 Task: Change the configuration of the roadmap layout of the mark's project to slice by "Milestone".
Action: Mouse moved to (243, 146)
Screenshot: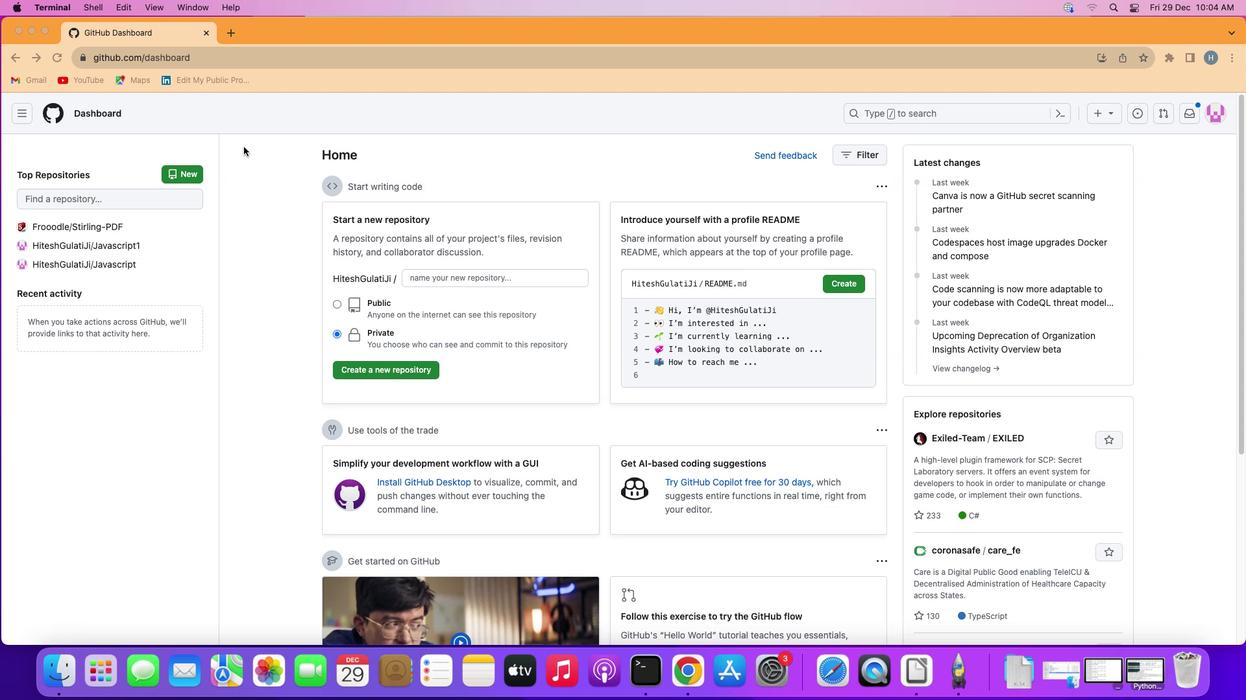 
Action: Mouse pressed left at (243, 146)
Screenshot: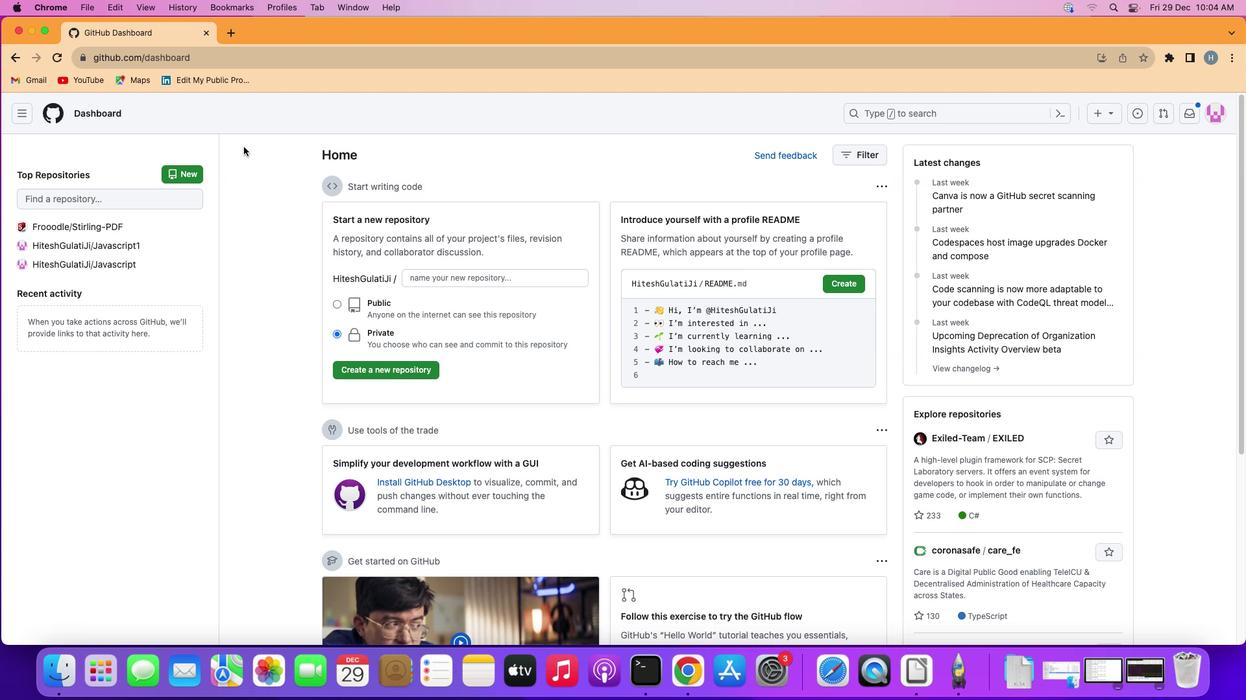 
Action: Mouse moved to (19, 106)
Screenshot: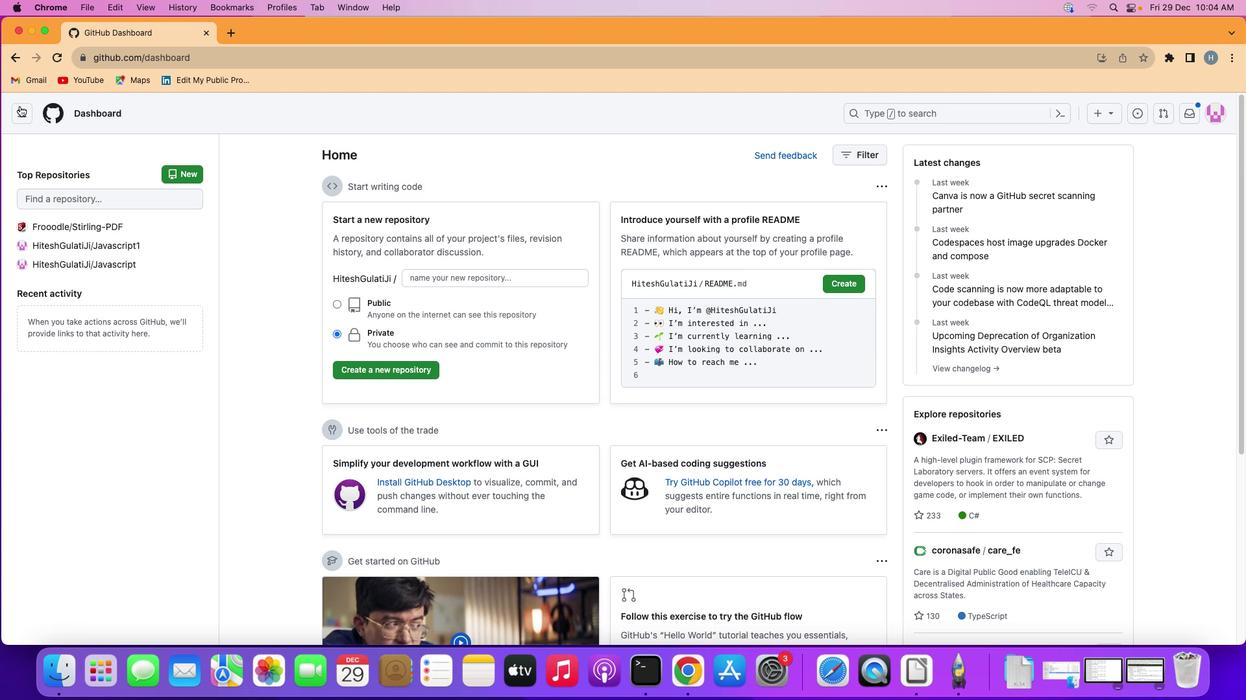 
Action: Mouse pressed left at (19, 106)
Screenshot: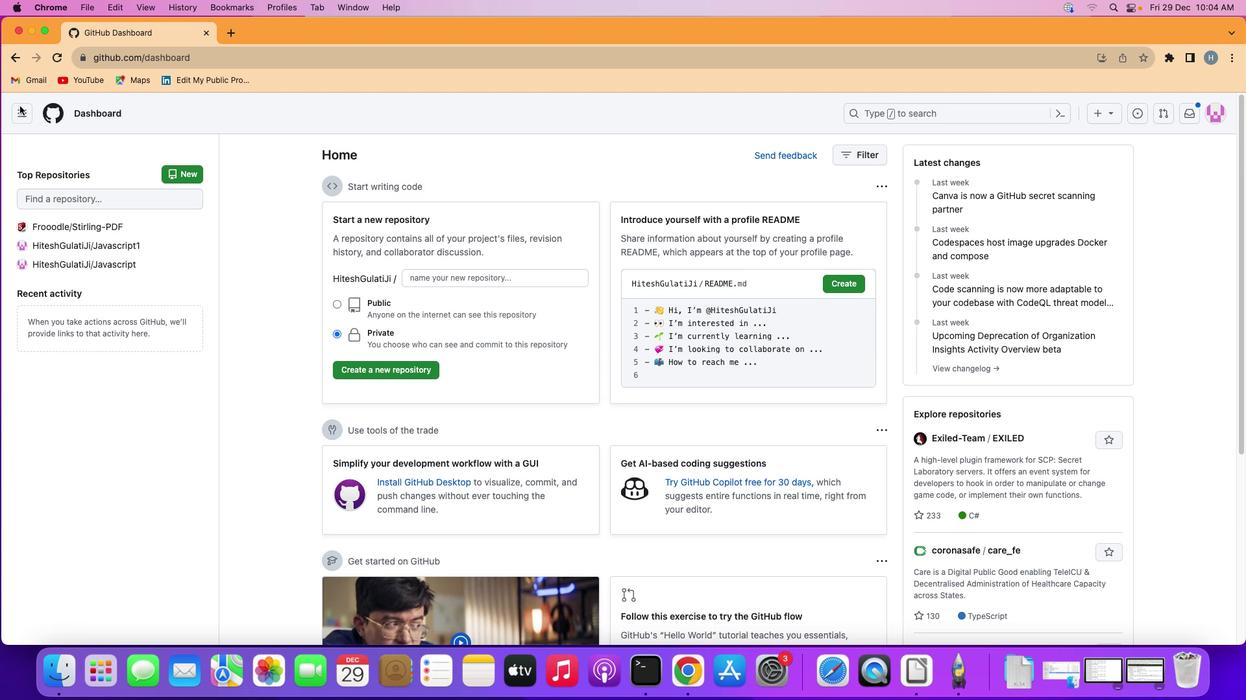 
Action: Mouse moved to (73, 205)
Screenshot: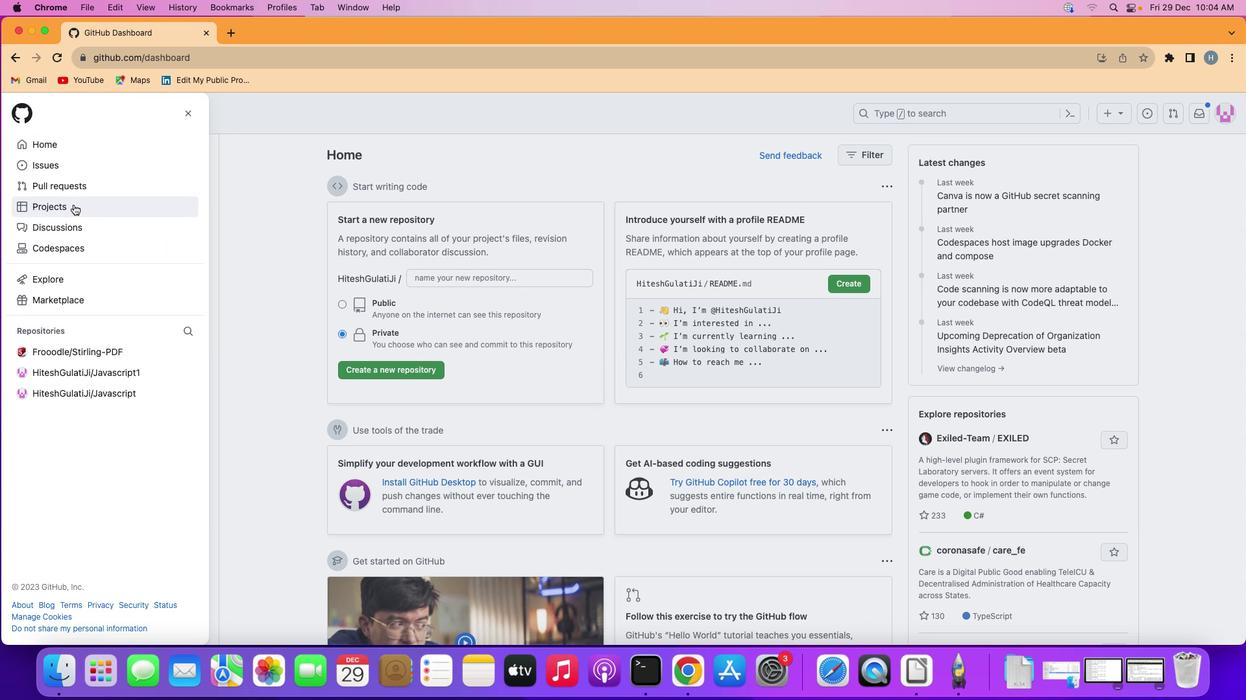 
Action: Mouse pressed left at (73, 205)
Screenshot: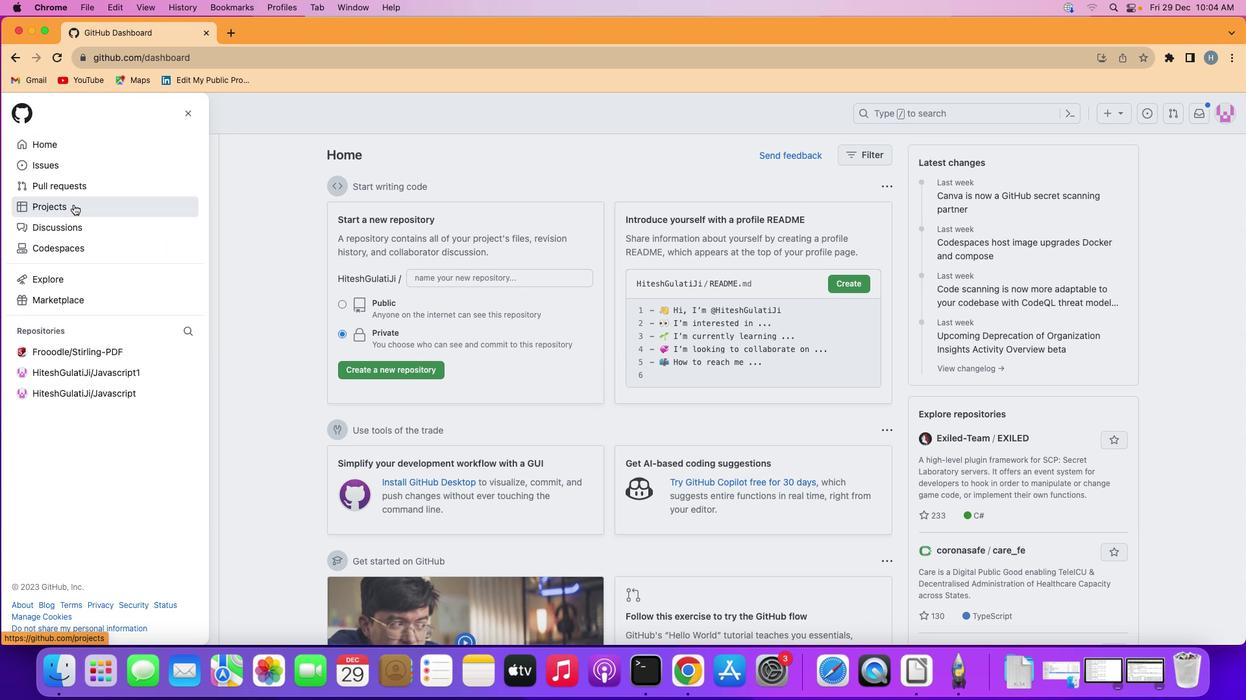 
Action: Mouse moved to (502, 236)
Screenshot: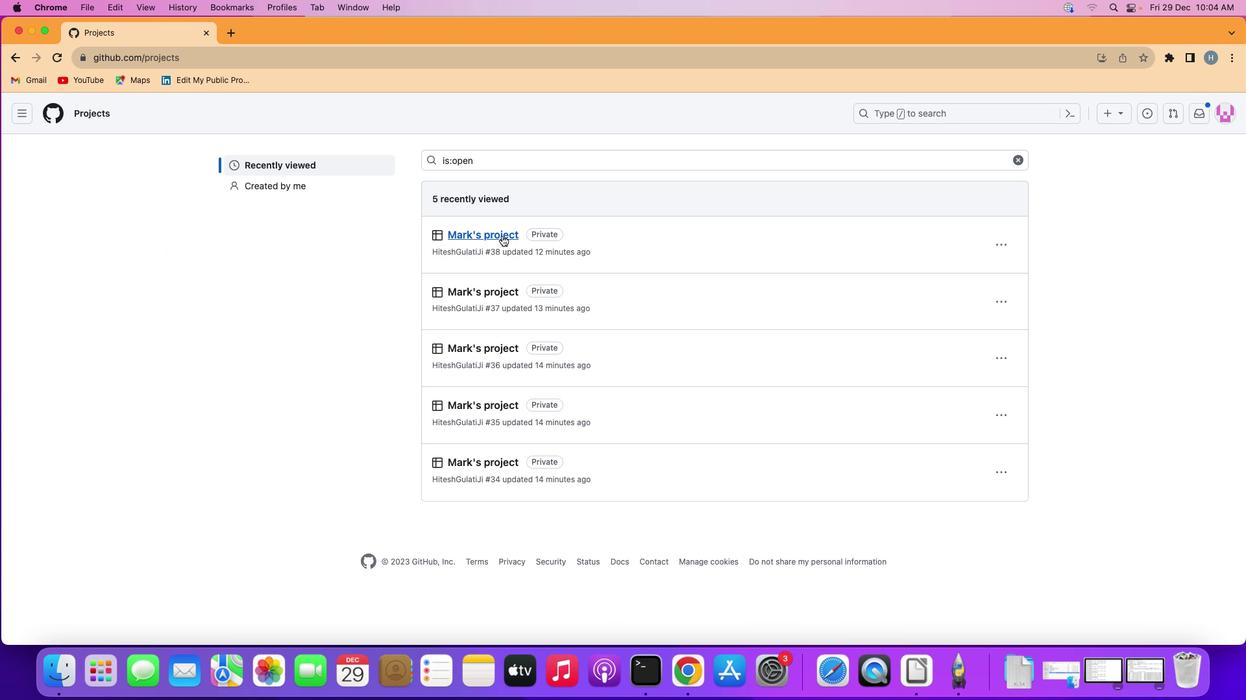 
Action: Mouse pressed left at (502, 236)
Screenshot: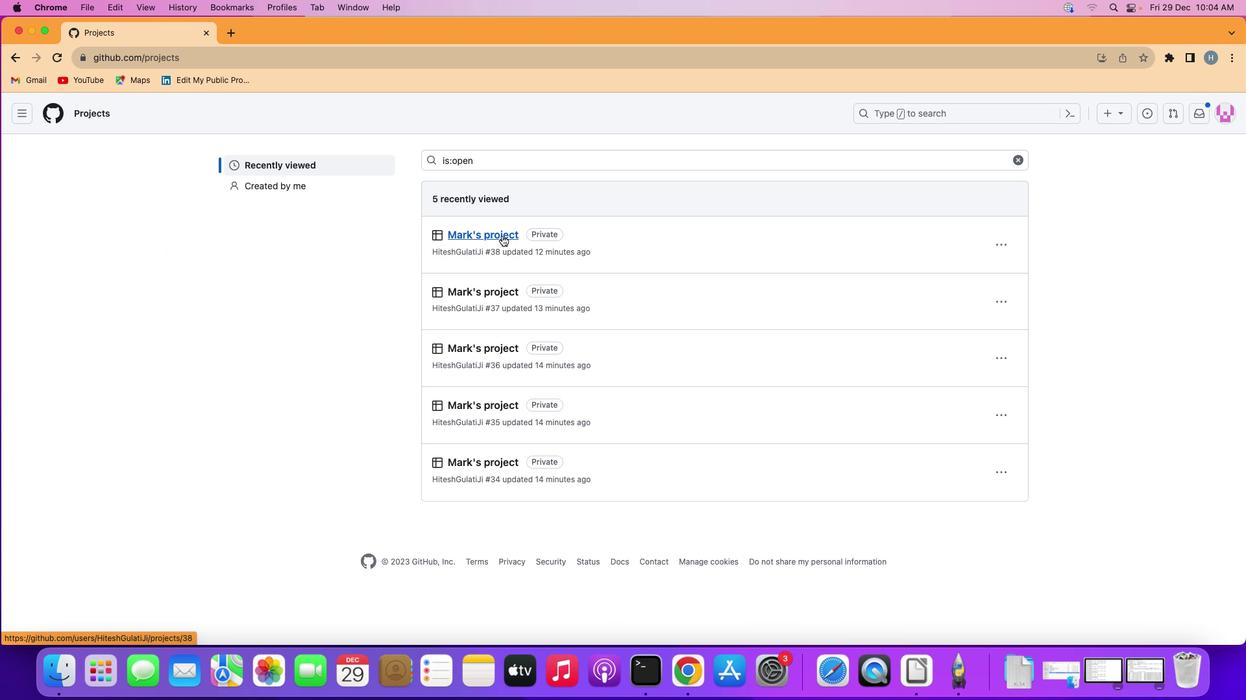 
Action: Mouse moved to (85, 175)
Screenshot: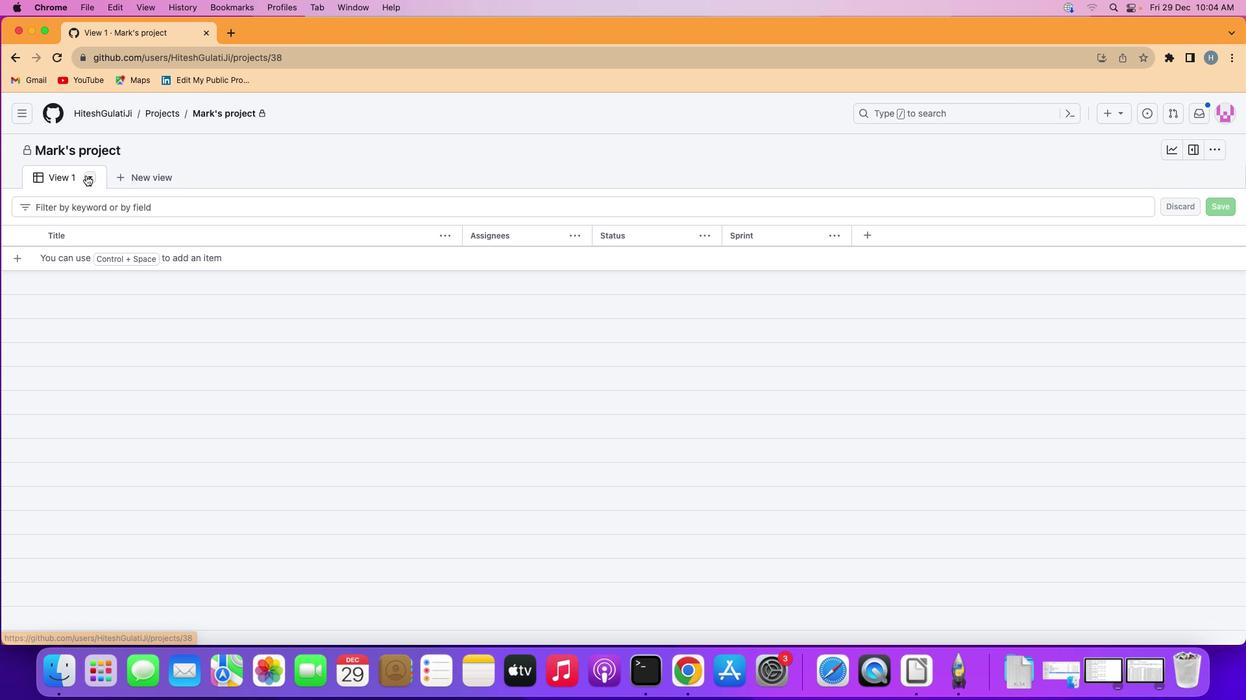 
Action: Mouse pressed left at (85, 175)
Screenshot: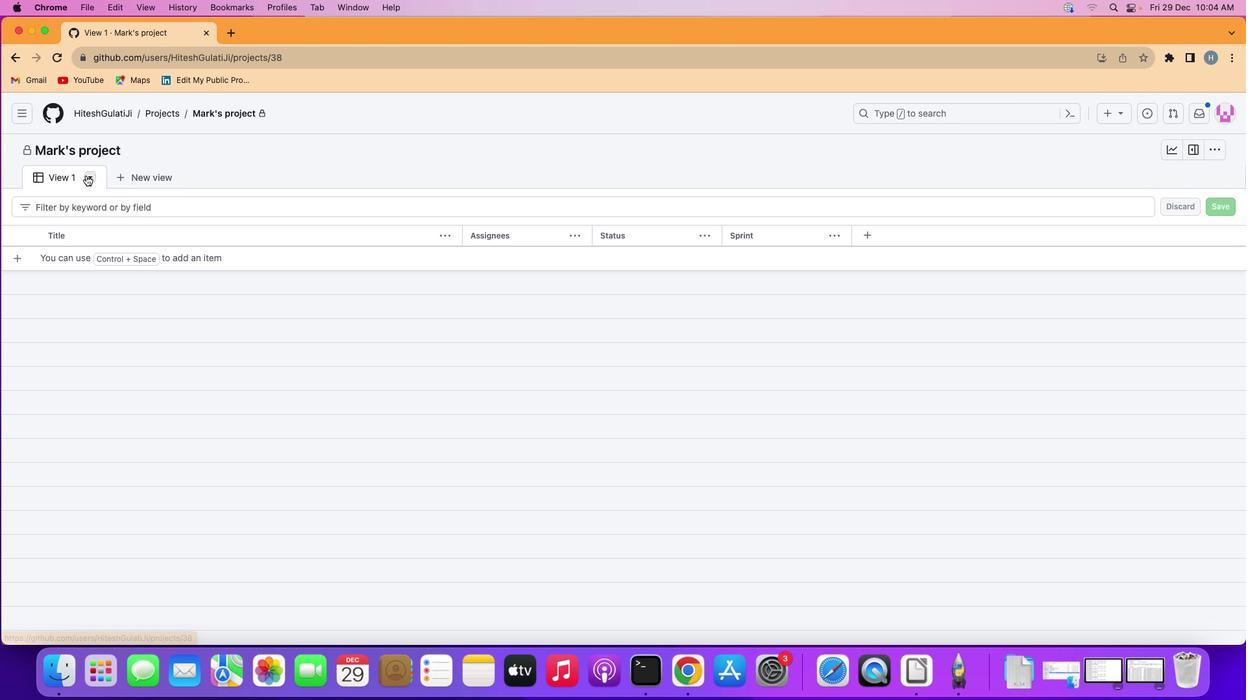 
Action: Mouse moved to (251, 220)
Screenshot: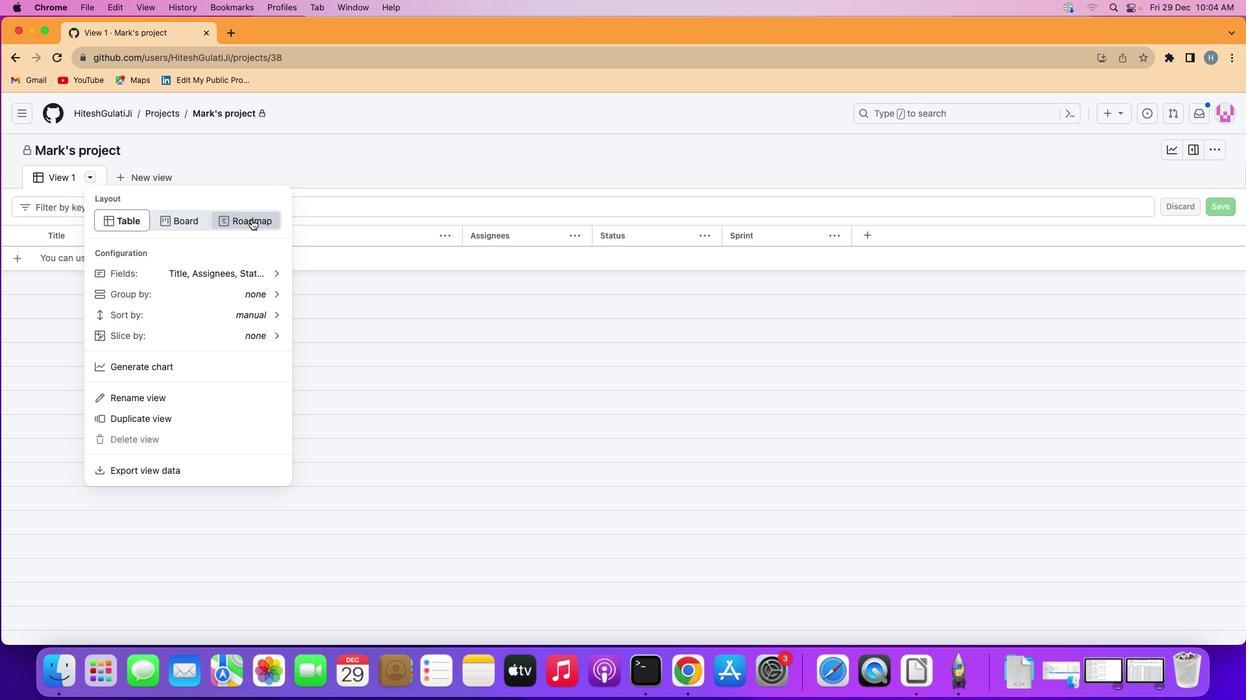 
Action: Mouse pressed left at (251, 220)
Screenshot: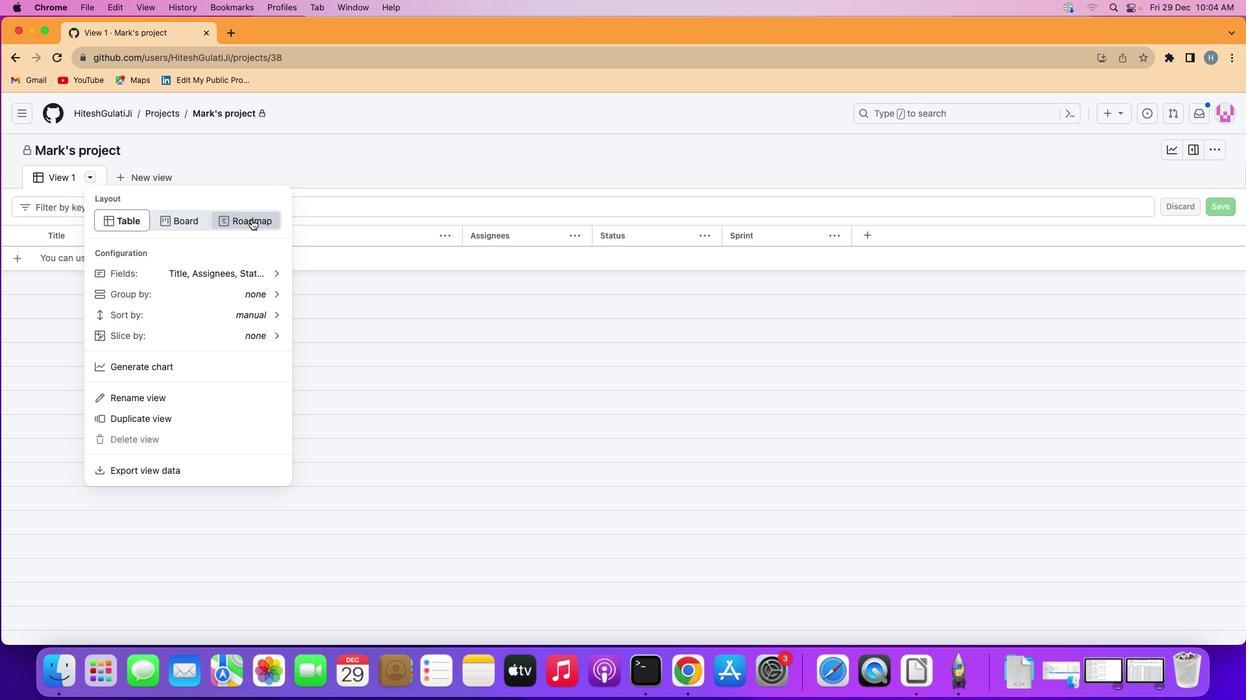 
Action: Mouse moved to (93, 175)
Screenshot: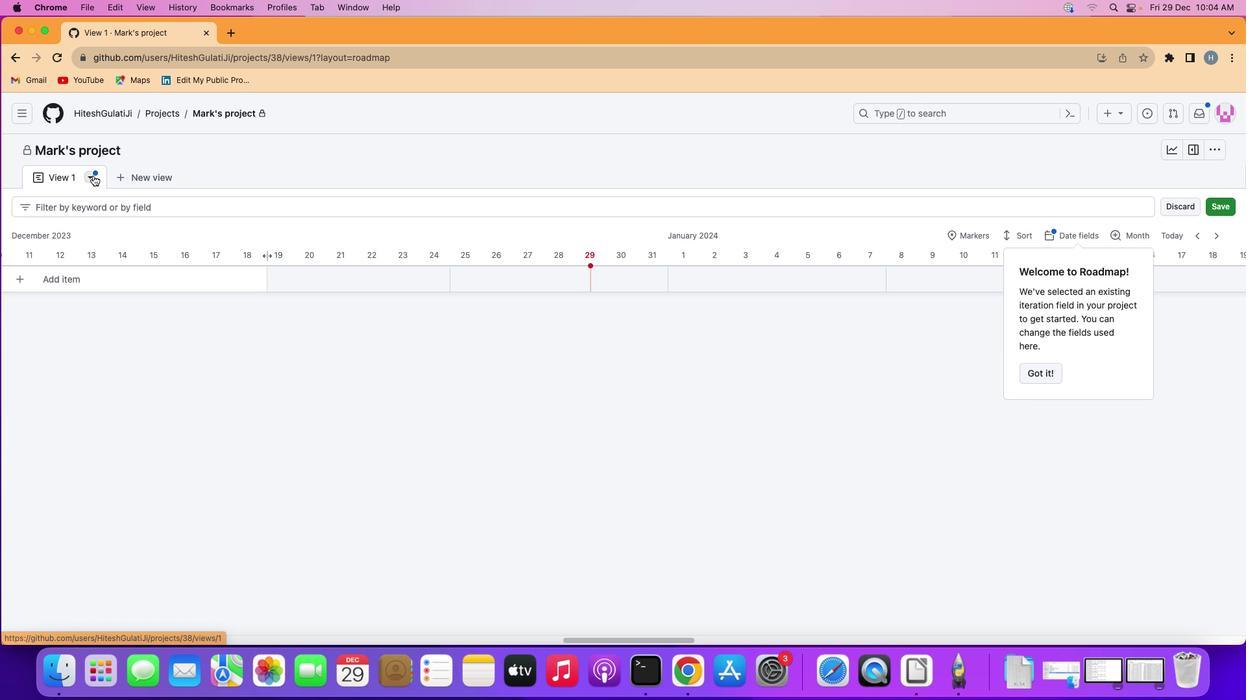 
Action: Mouse pressed left at (93, 175)
Screenshot: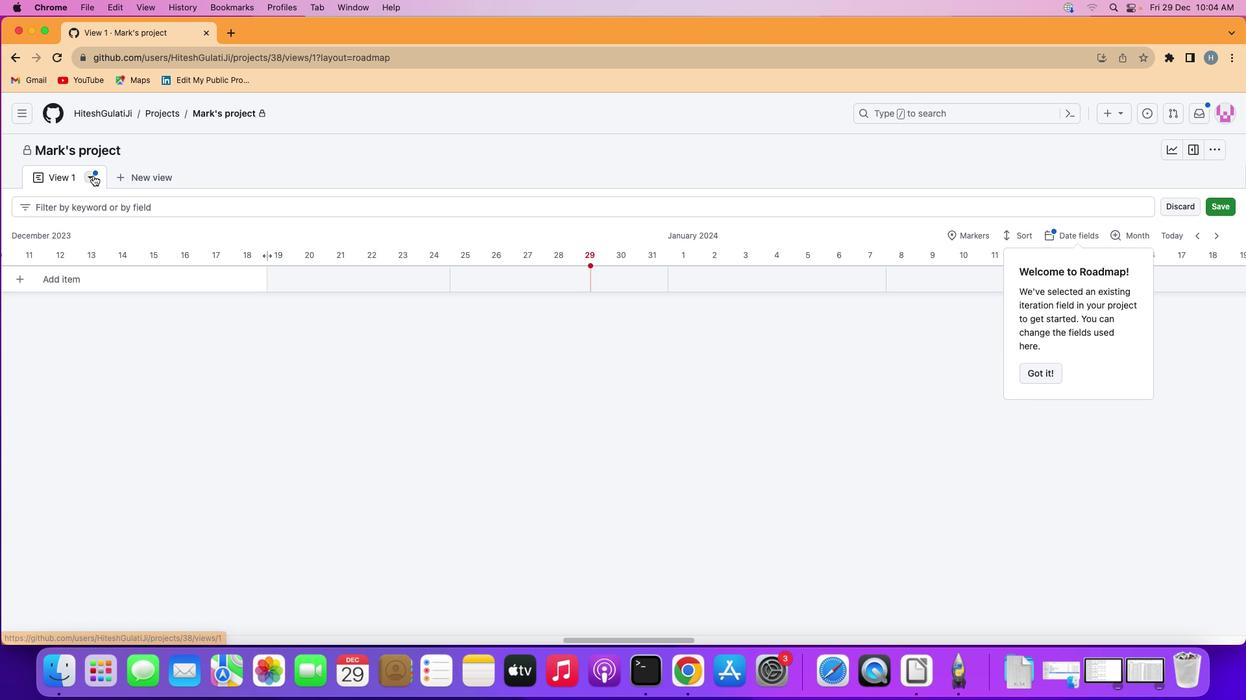 
Action: Mouse moved to (159, 379)
Screenshot: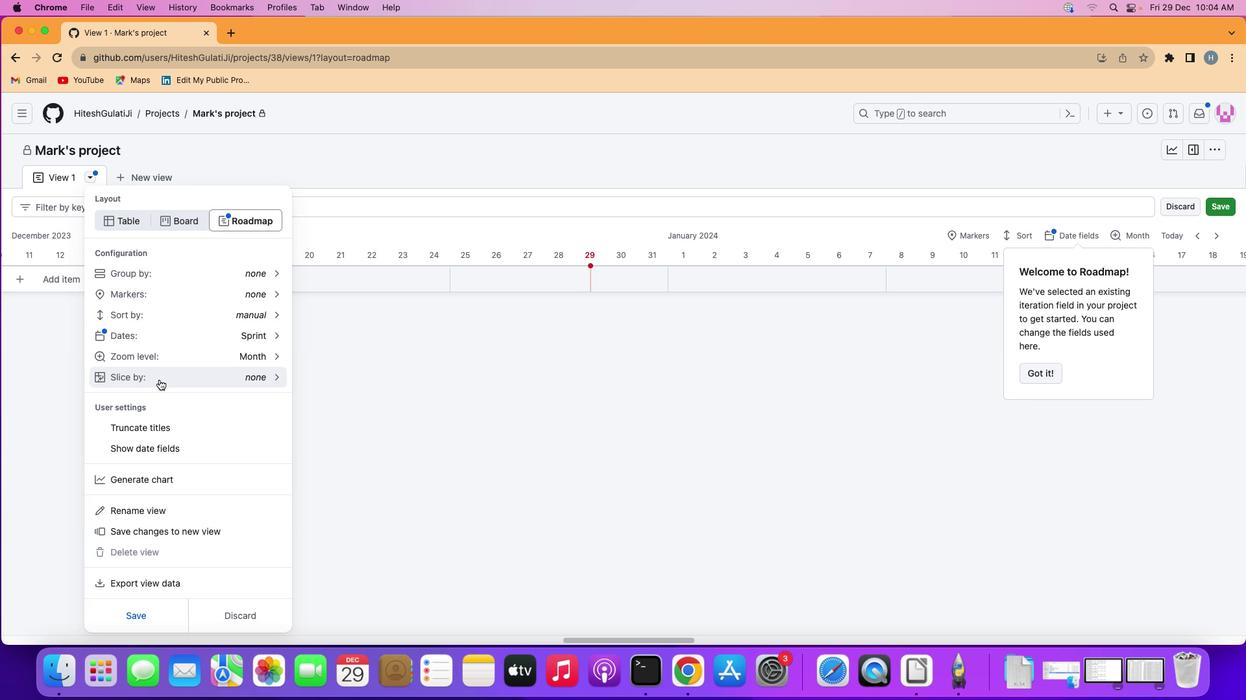 
Action: Mouse pressed left at (159, 379)
Screenshot: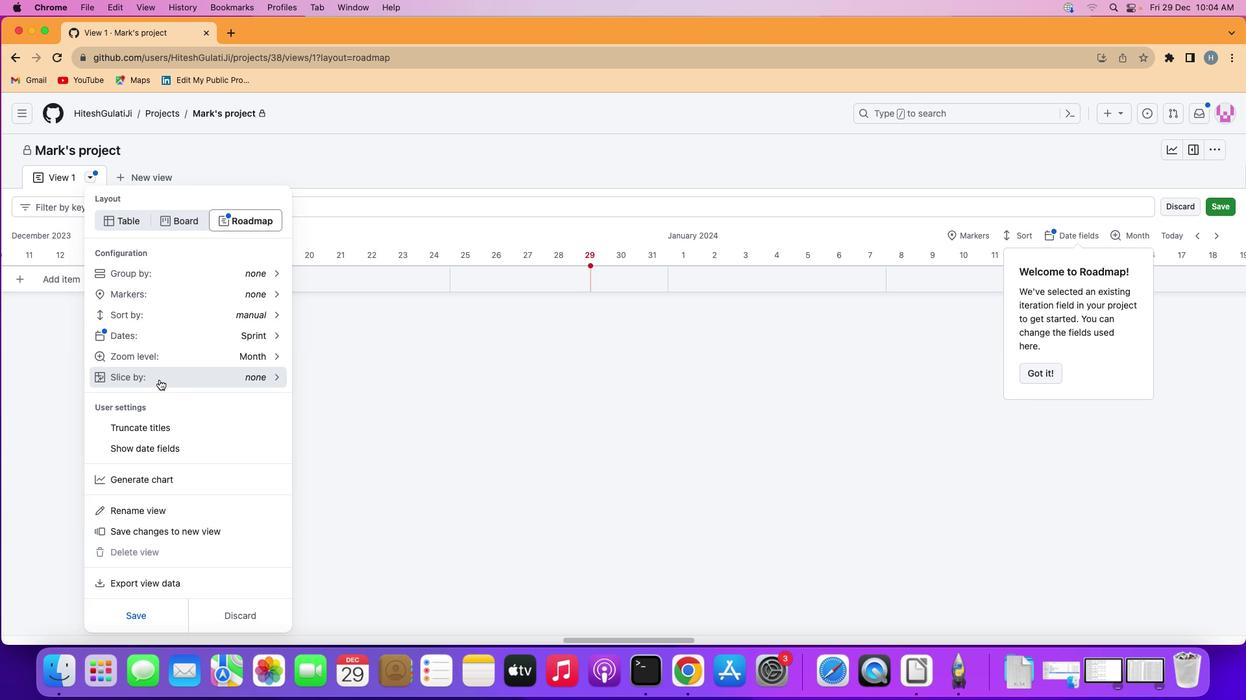 
Action: Mouse moved to (170, 296)
Screenshot: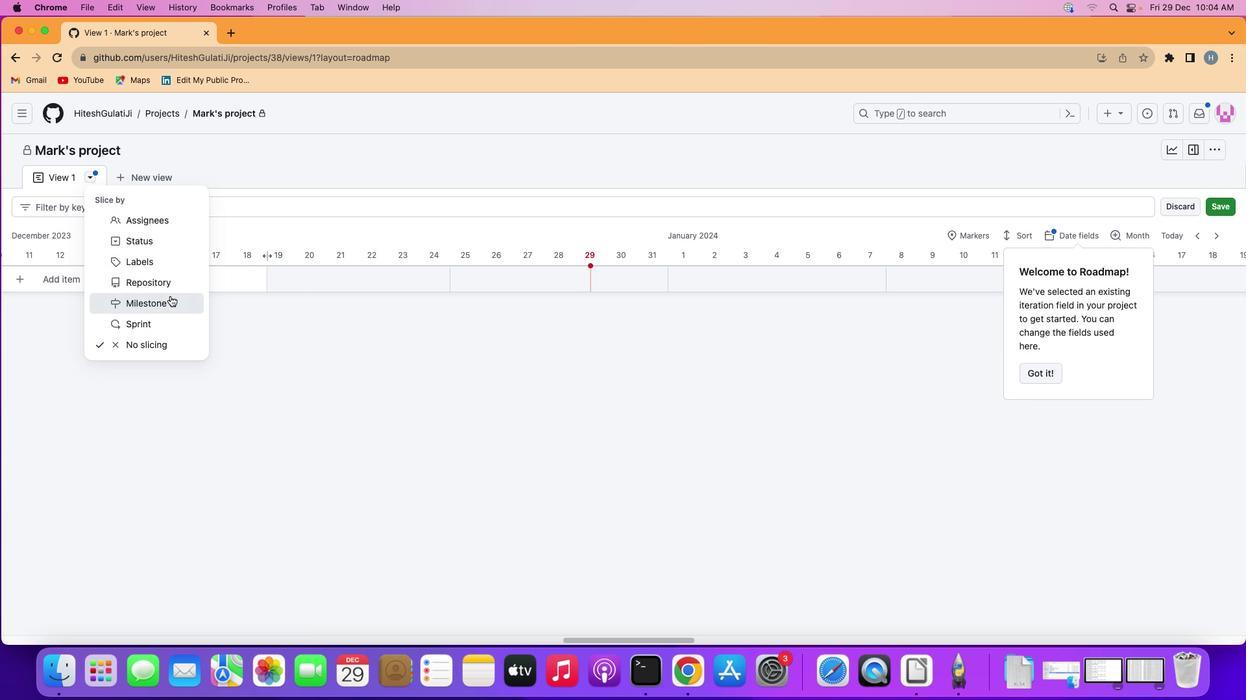 
Action: Mouse pressed left at (170, 296)
Screenshot: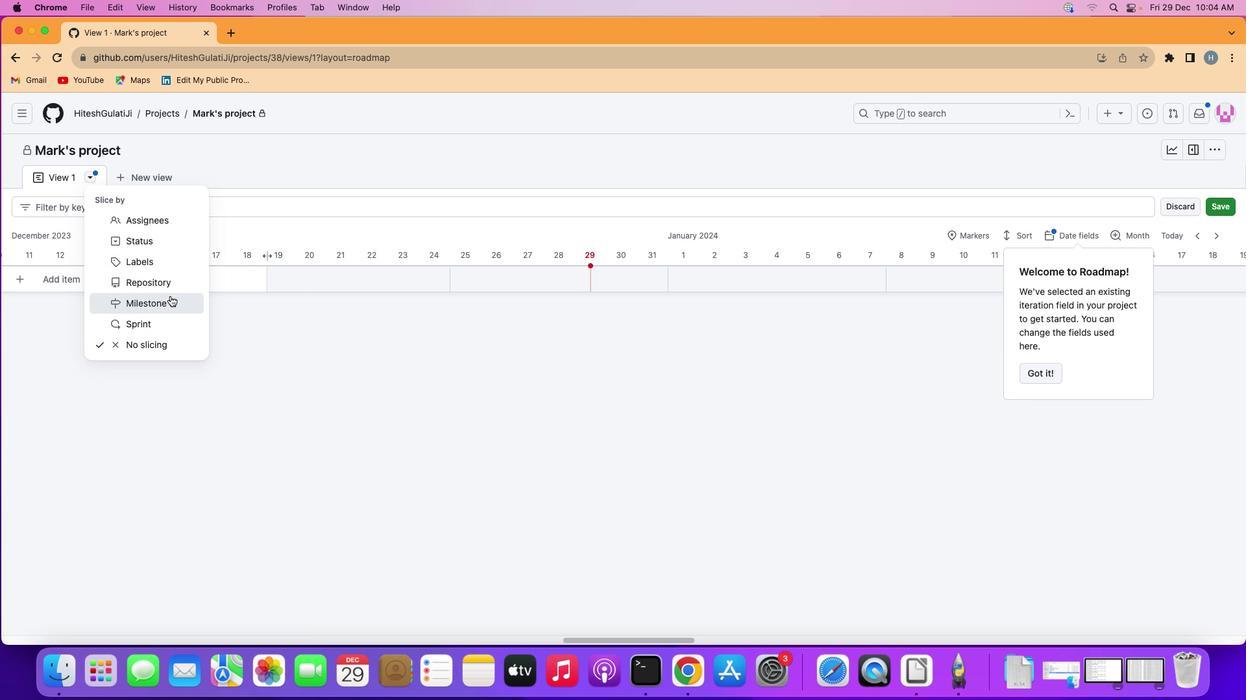 
Action: Mouse moved to (171, 297)
Screenshot: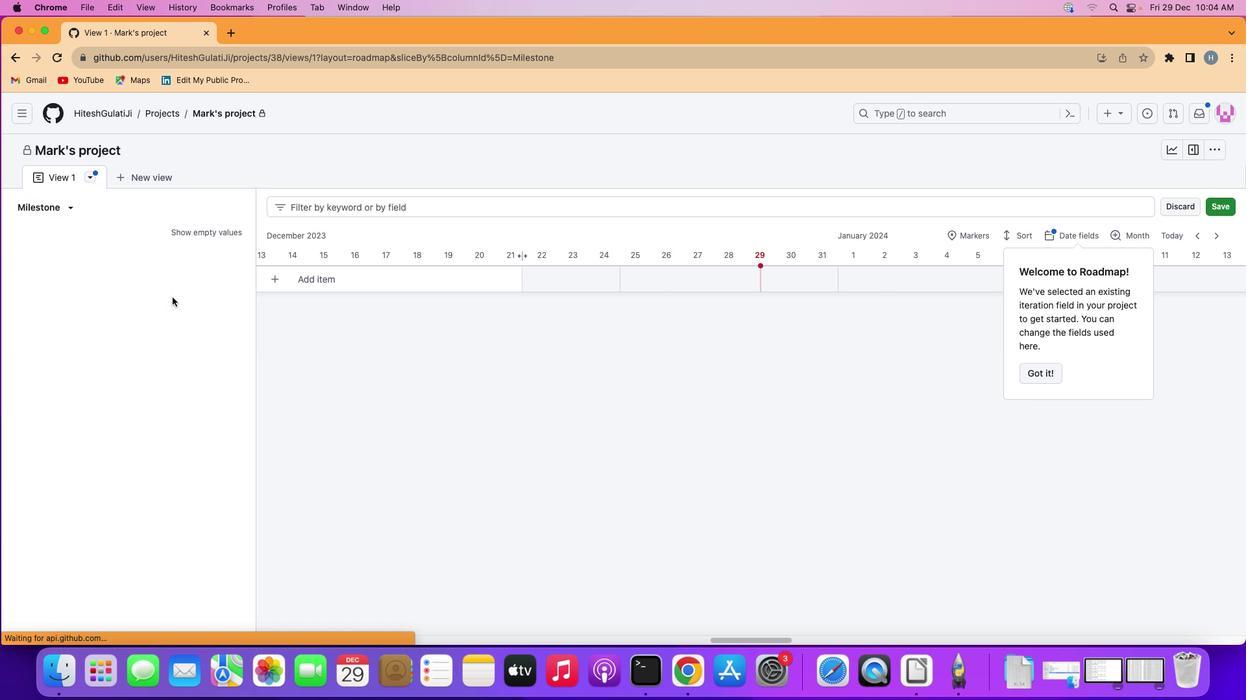 
